Task: Look for products in the category "Hot Dogs & Sausages" from the brand "Dietz & Watson".
Action: Mouse moved to (21, 145)
Screenshot: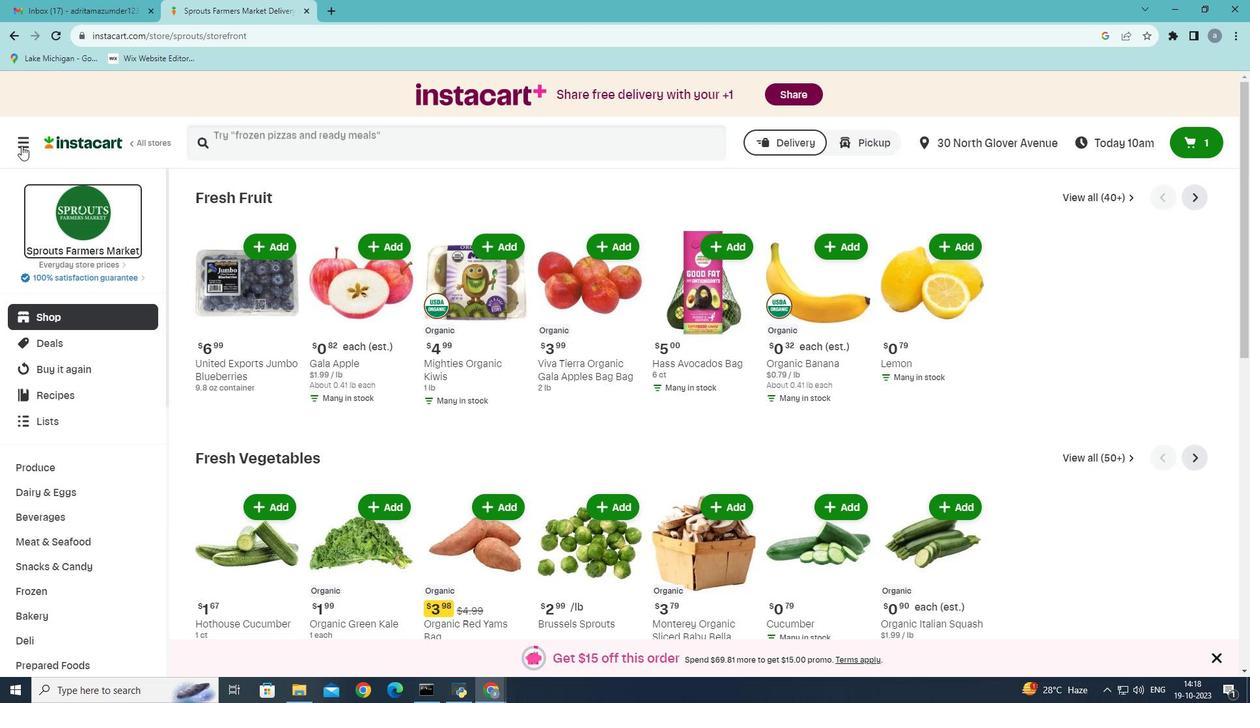 
Action: Mouse pressed left at (21, 145)
Screenshot: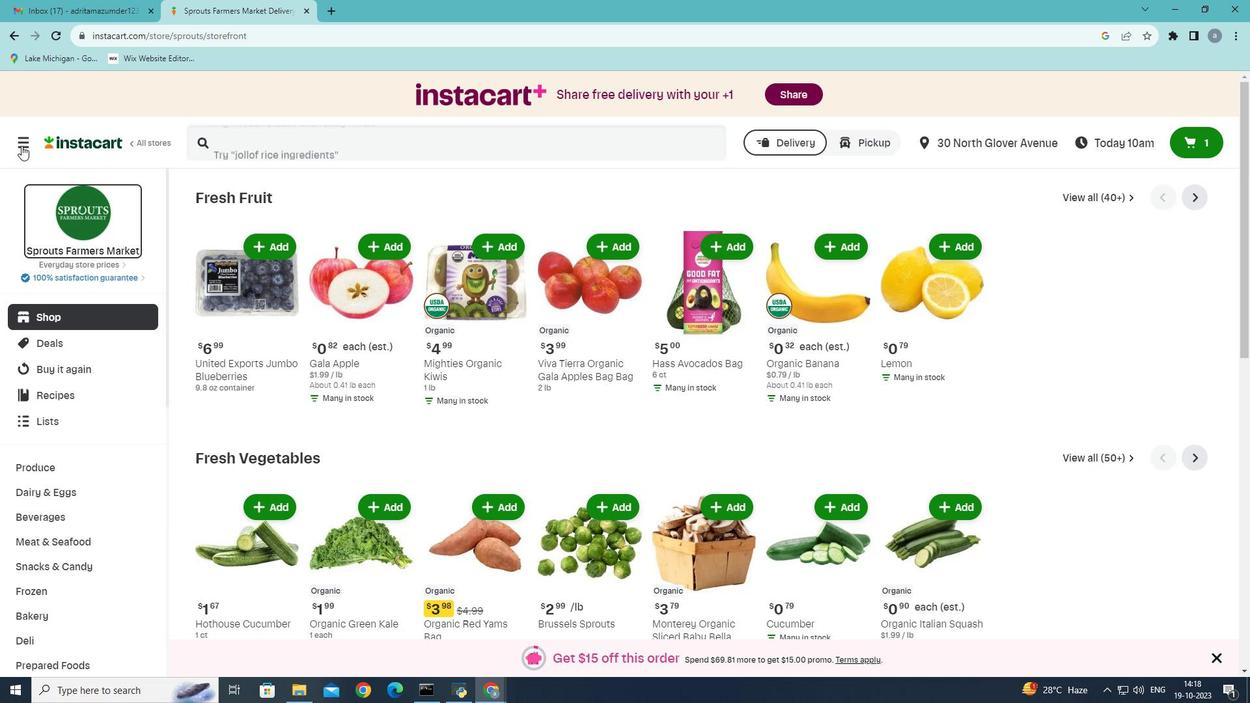 
Action: Mouse moved to (67, 383)
Screenshot: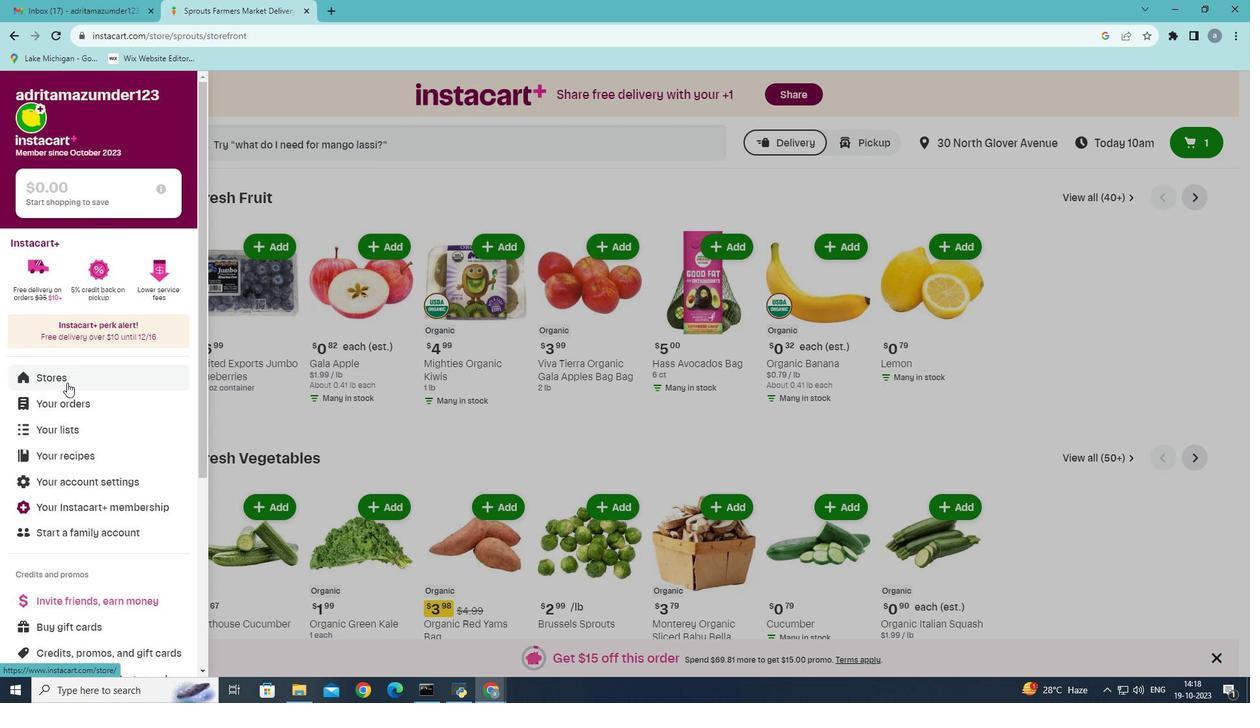 
Action: Mouse pressed left at (67, 383)
Screenshot: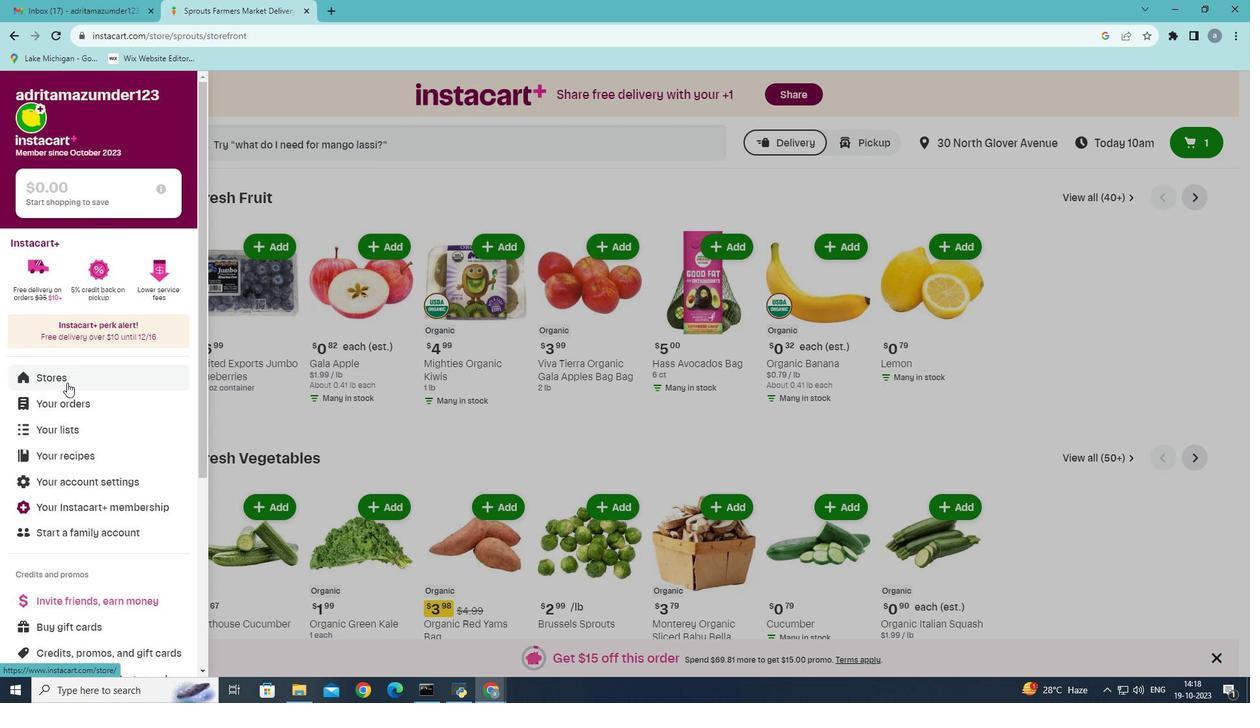 
Action: Mouse moved to (315, 150)
Screenshot: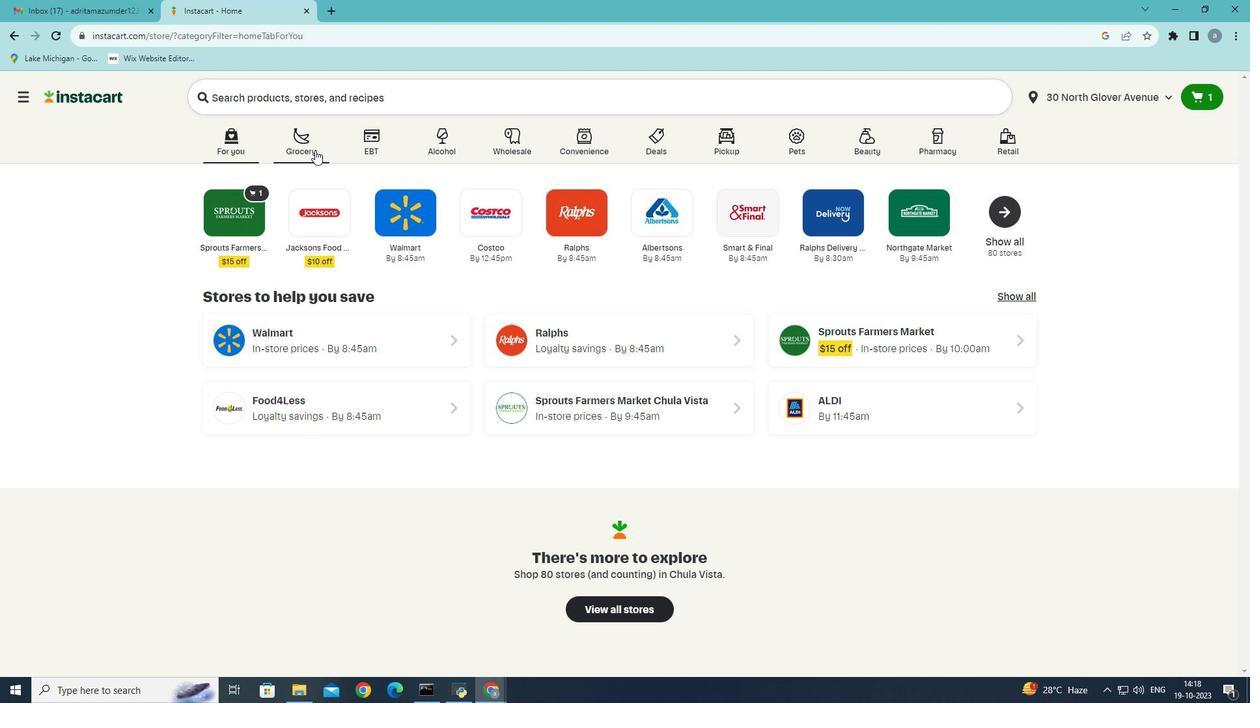 
Action: Mouse pressed left at (315, 150)
Screenshot: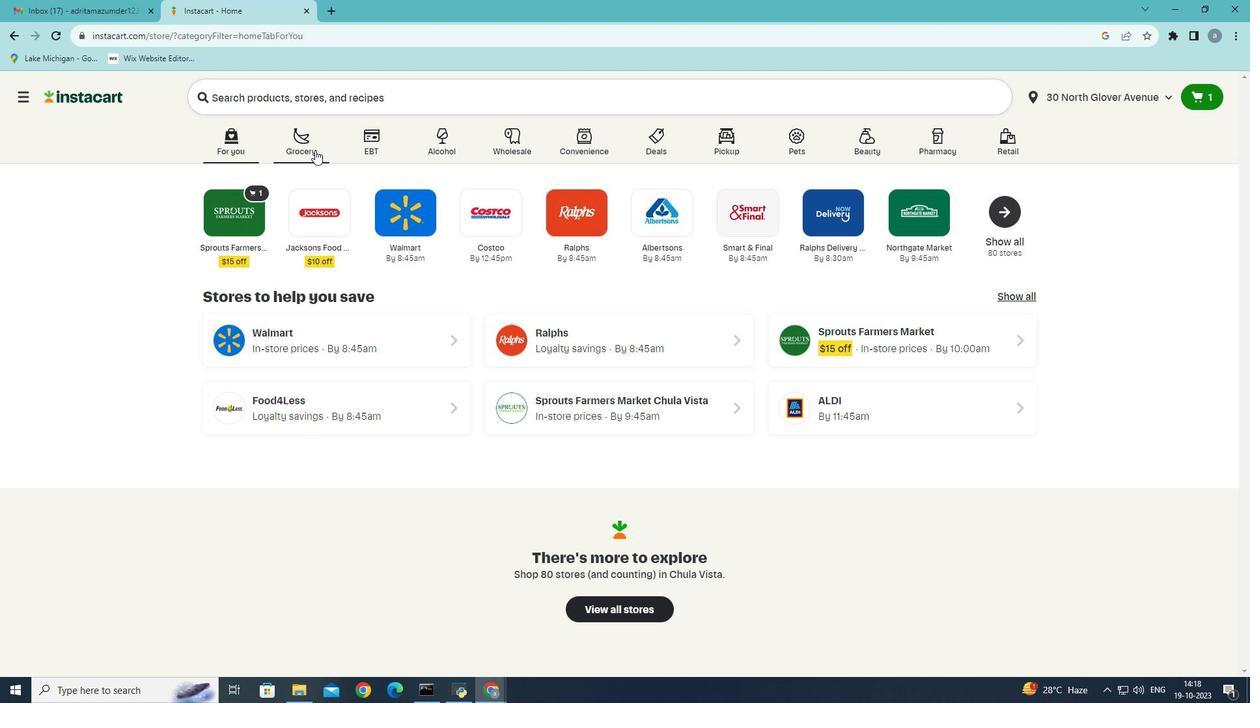
Action: Mouse moved to (292, 392)
Screenshot: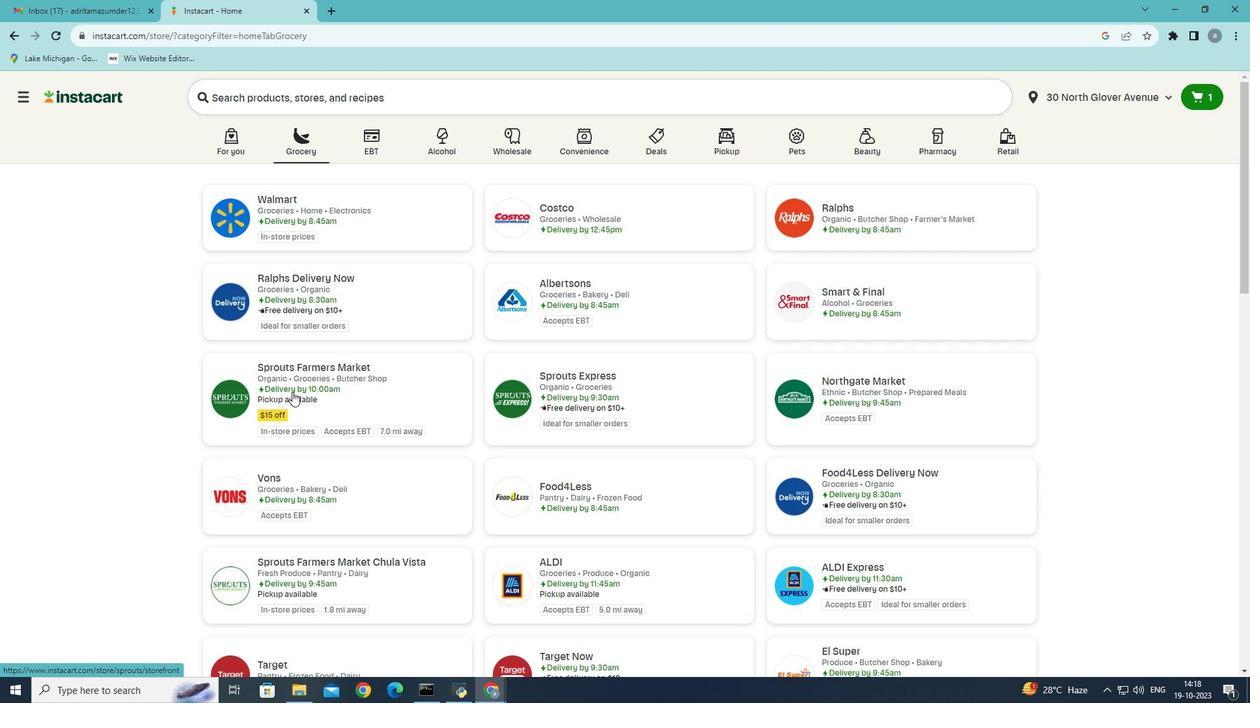 
Action: Mouse pressed left at (292, 392)
Screenshot: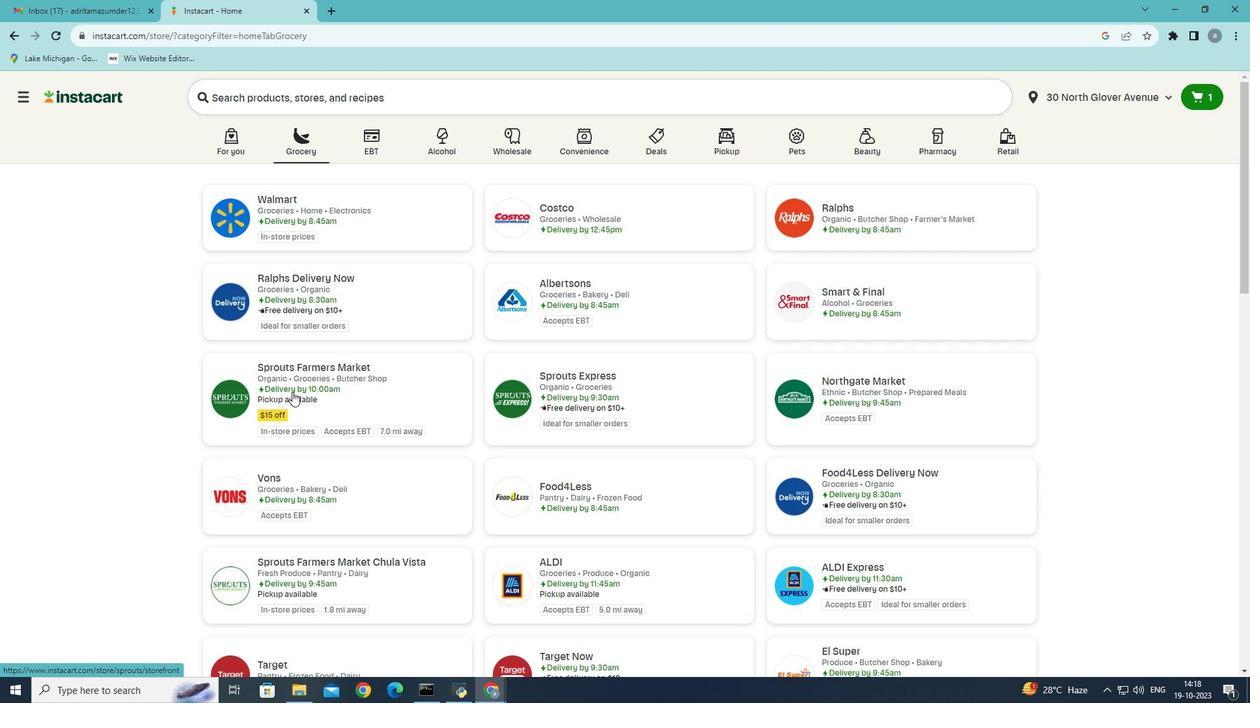 
Action: Mouse moved to (83, 547)
Screenshot: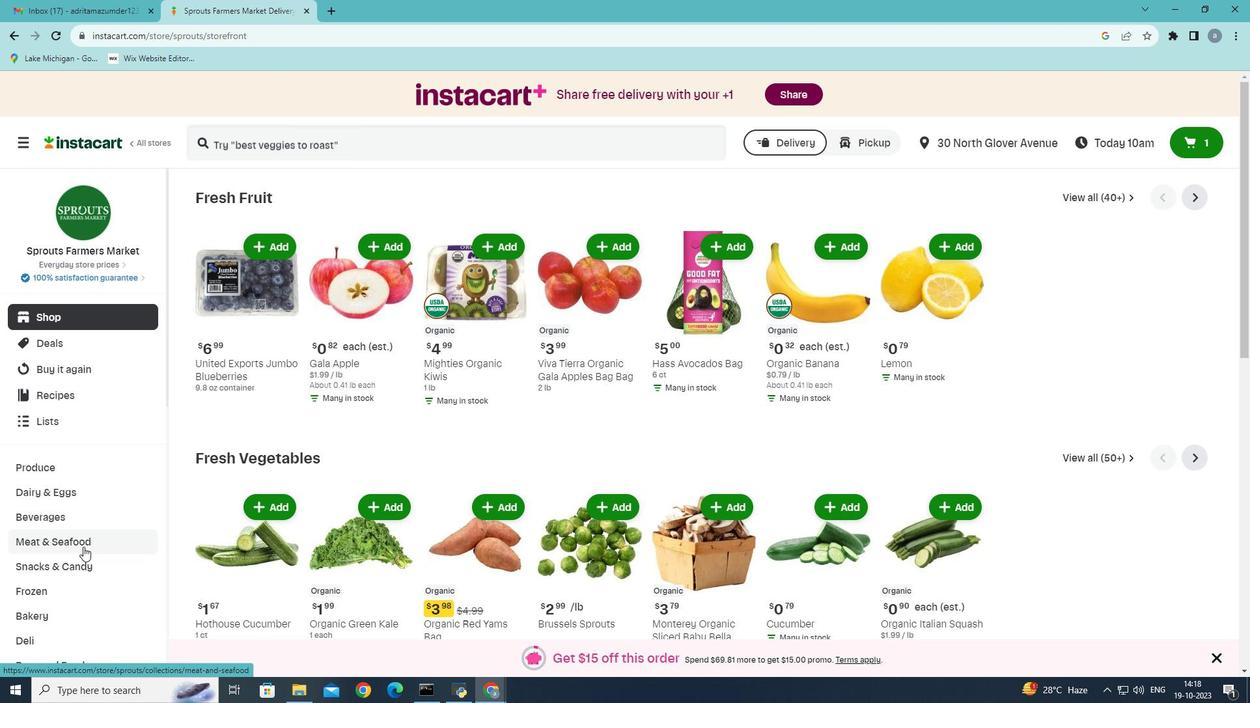 
Action: Mouse pressed left at (83, 547)
Screenshot: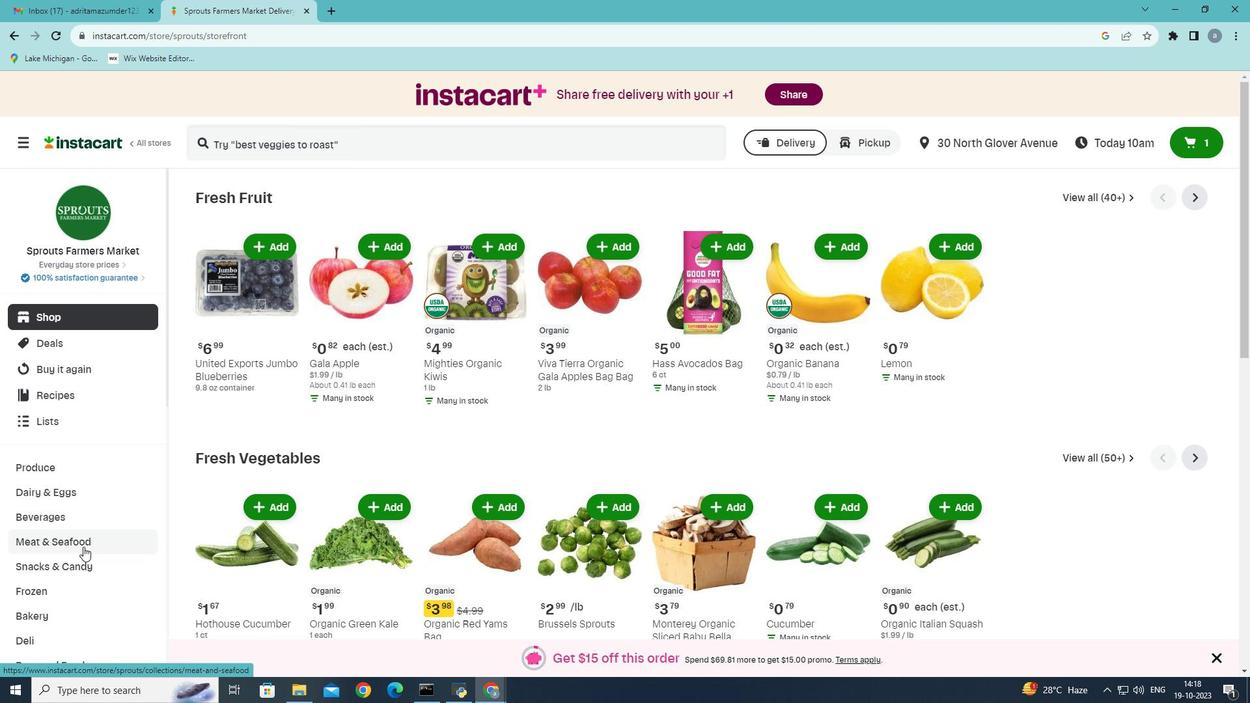 
Action: Mouse moved to (660, 225)
Screenshot: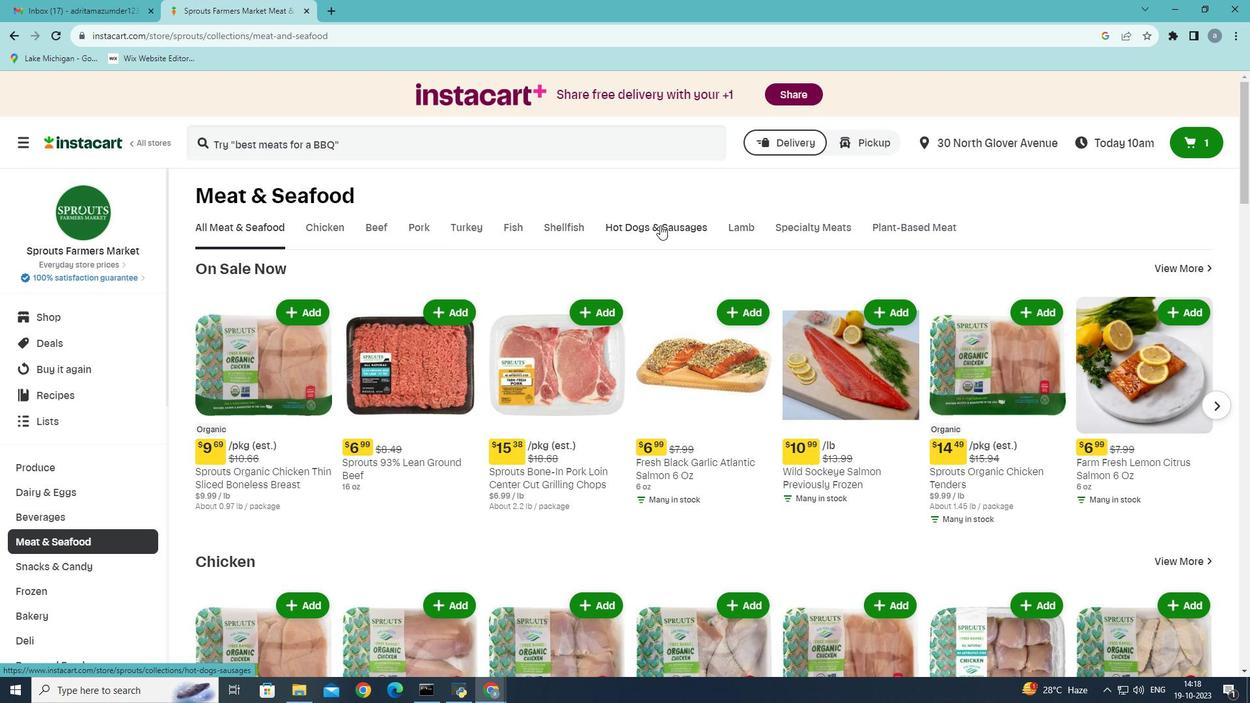 
Action: Mouse pressed left at (660, 225)
Screenshot: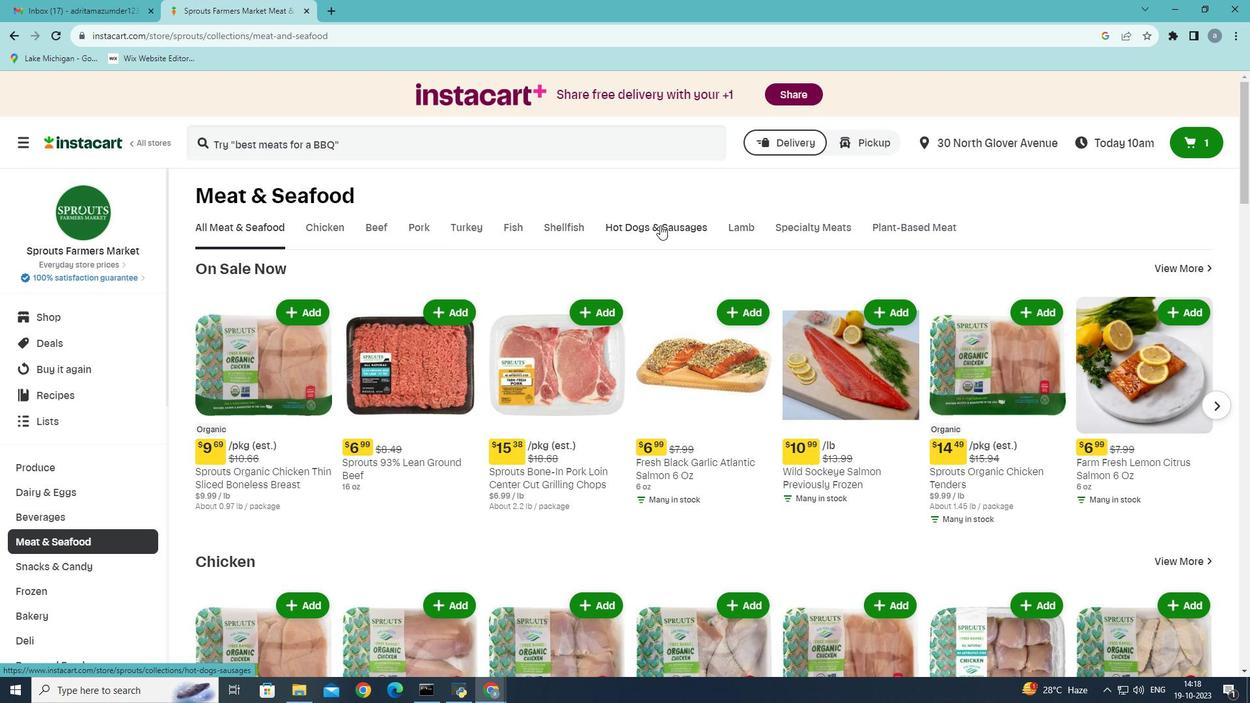 
Action: Mouse moved to (441, 338)
Screenshot: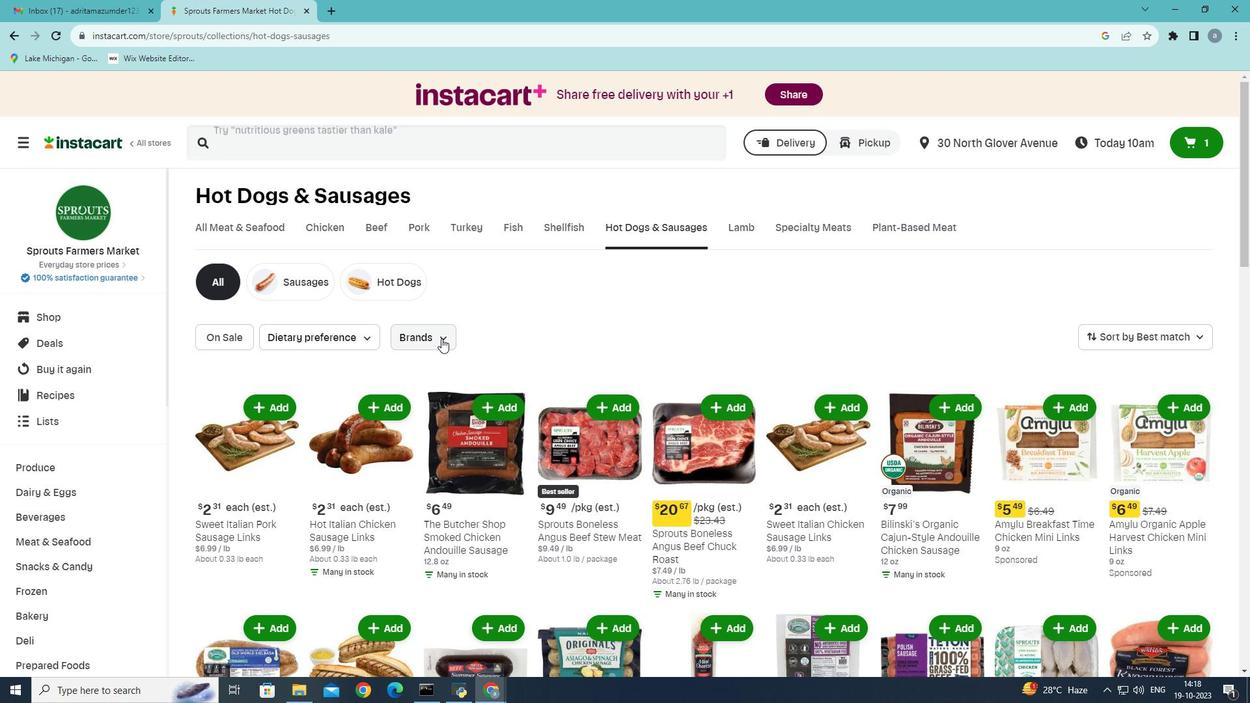 
Action: Mouse pressed left at (441, 338)
Screenshot: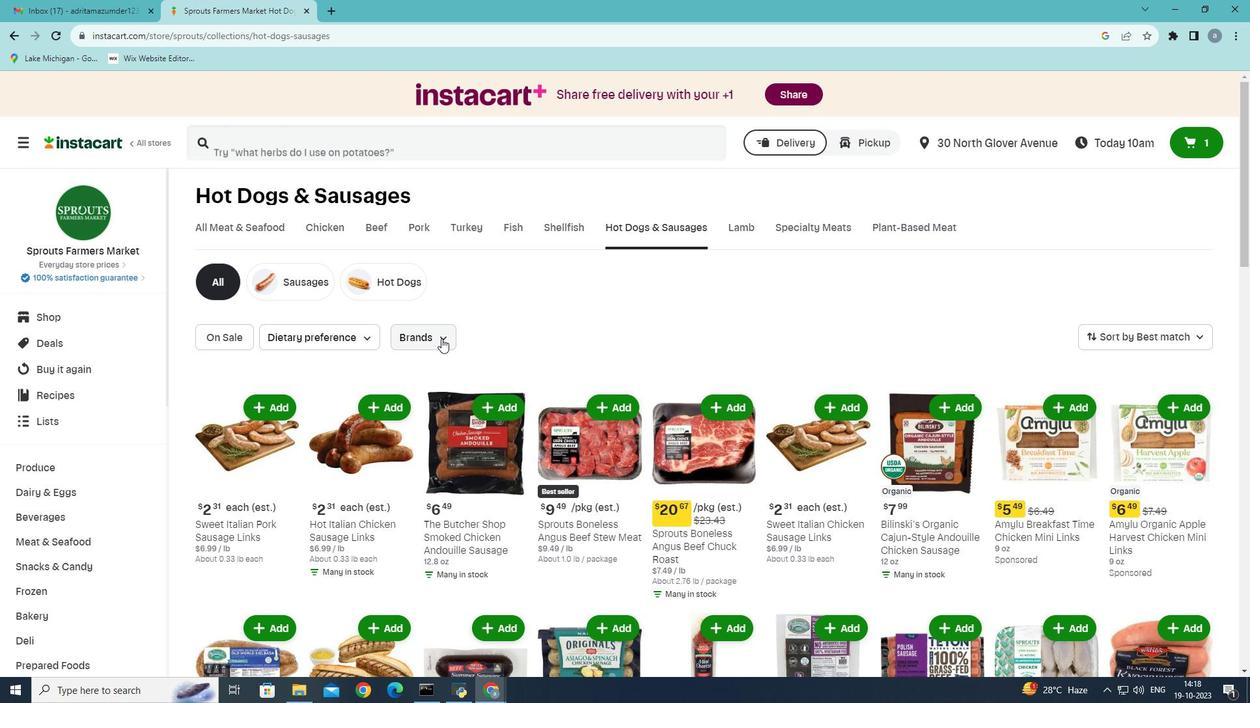 
Action: Mouse moved to (444, 443)
Screenshot: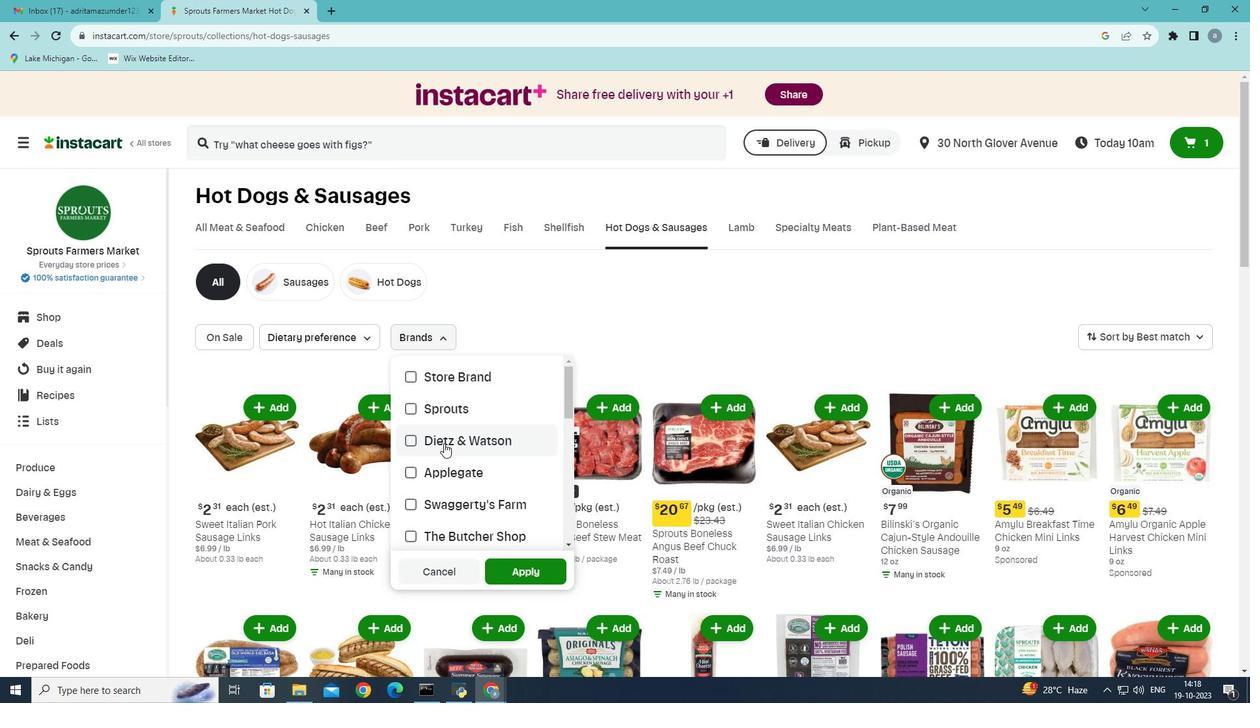 
Action: Mouse pressed left at (444, 443)
Screenshot: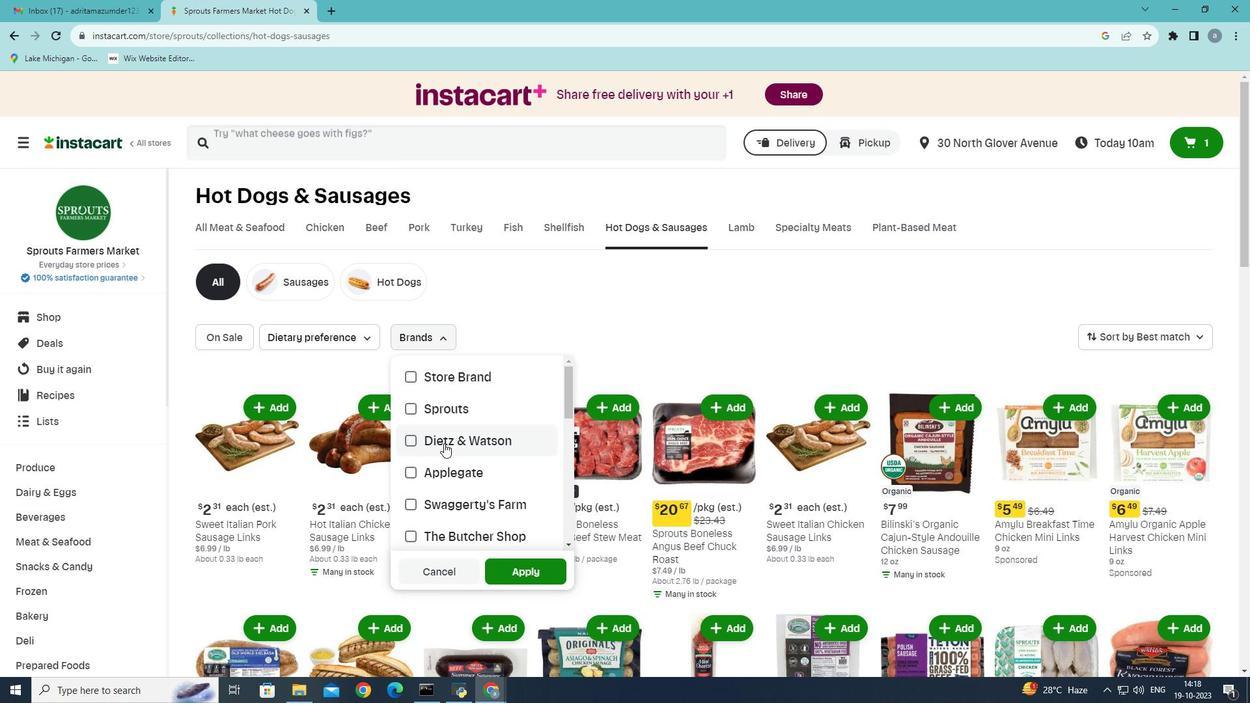 
Action: Mouse moved to (504, 573)
Screenshot: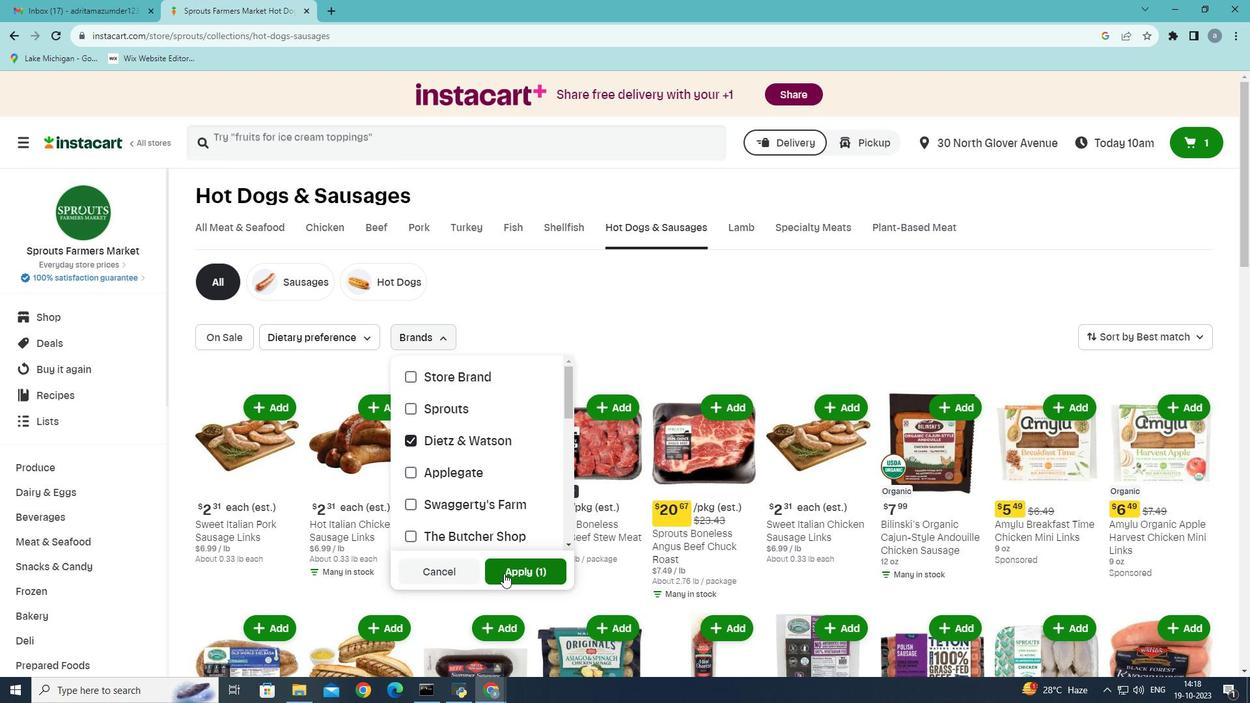 
Action: Mouse pressed left at (504, 573)
Screenshot: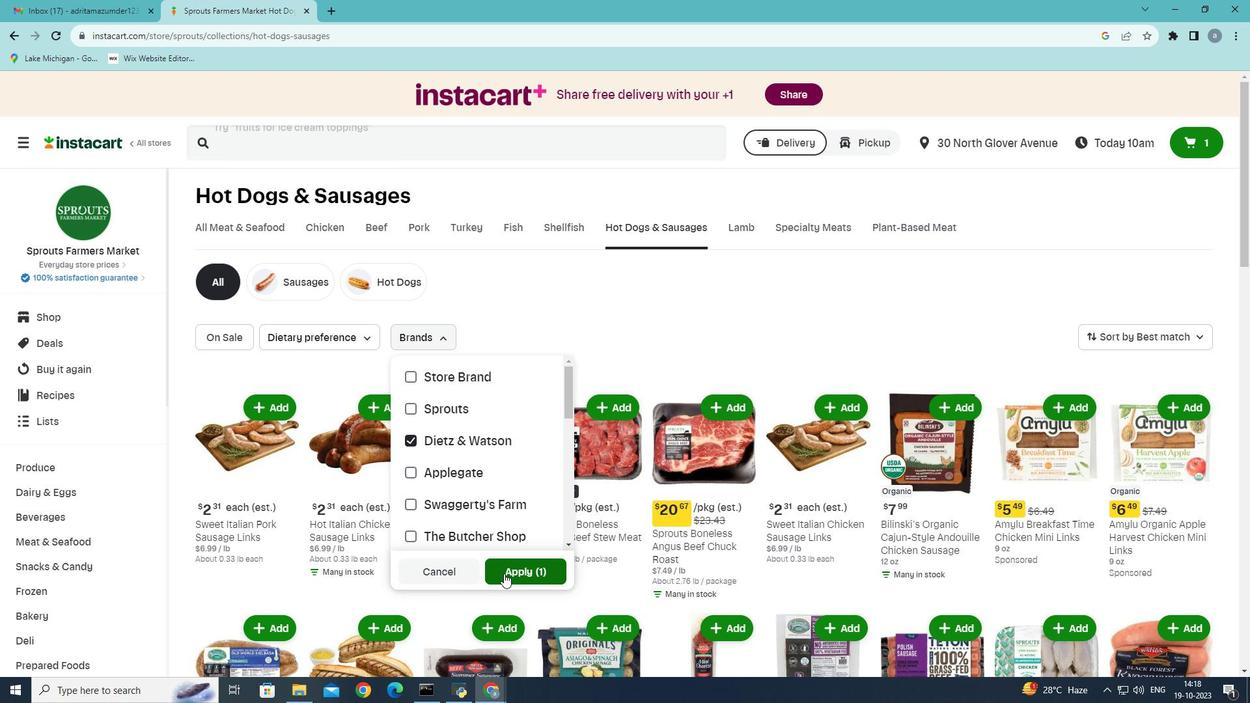 
Action: Mouse moved to (610, 440)
Screenshot: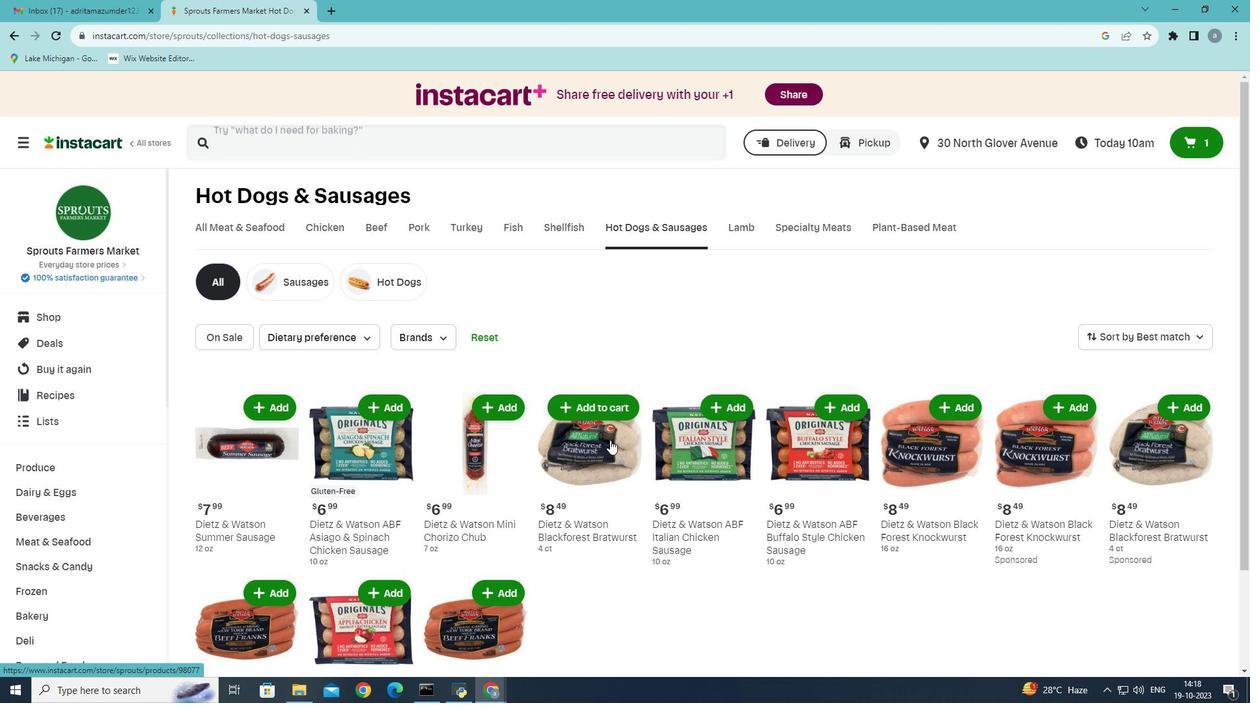 
